 Task: In the  document proposal.pdf Download file as 'Open Document Format' Share this file with 'softage.9@softage.net' Insert the command  Suggesting 
Action: Mouse moved to (276, 356)
Screenshot: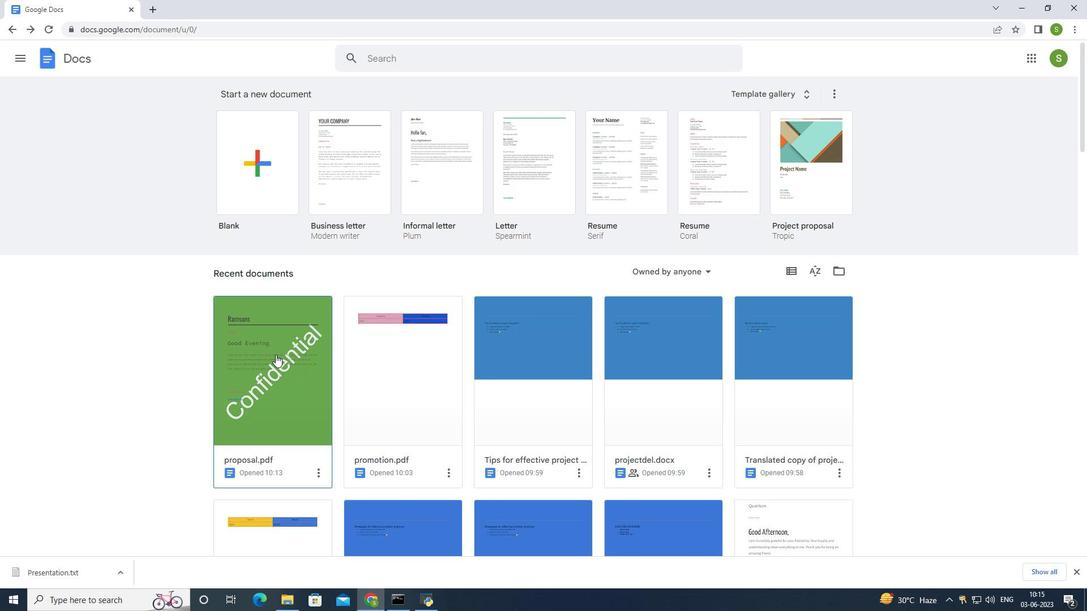 
Action: Mouse pressed left at (276, 356)
Screenshot: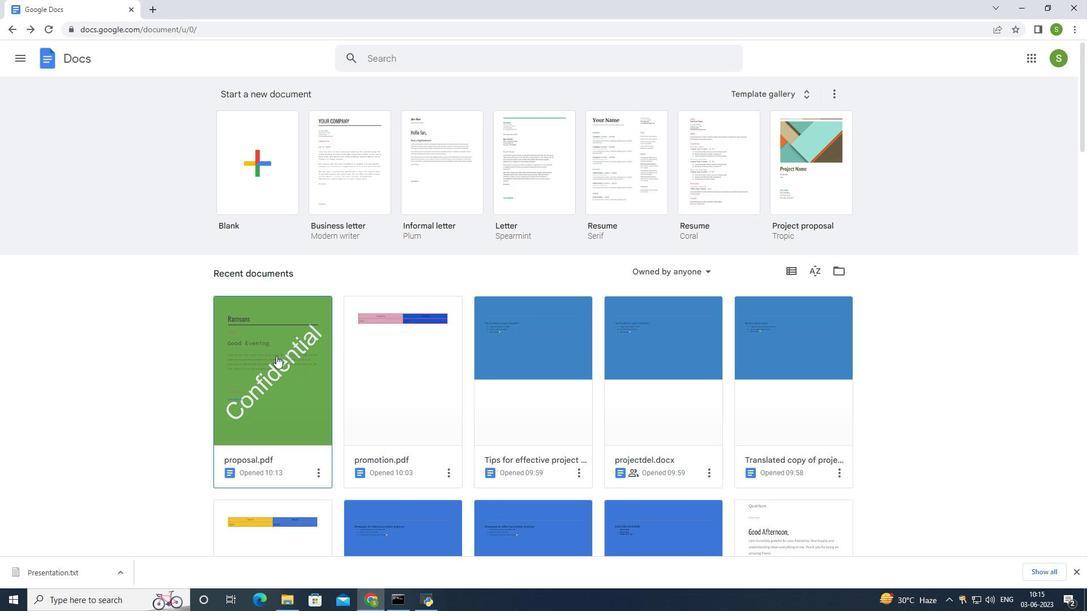 
Action: Mouse moved to (45, 68)
Screenshot: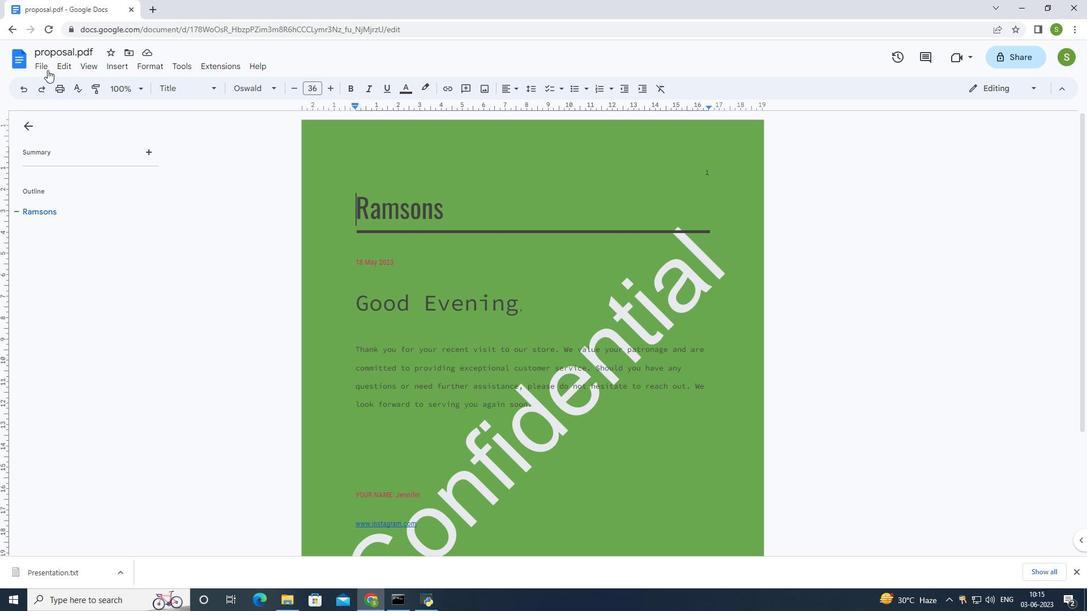 
Action: Mouse pressed left at (45, 68)
Screenshot: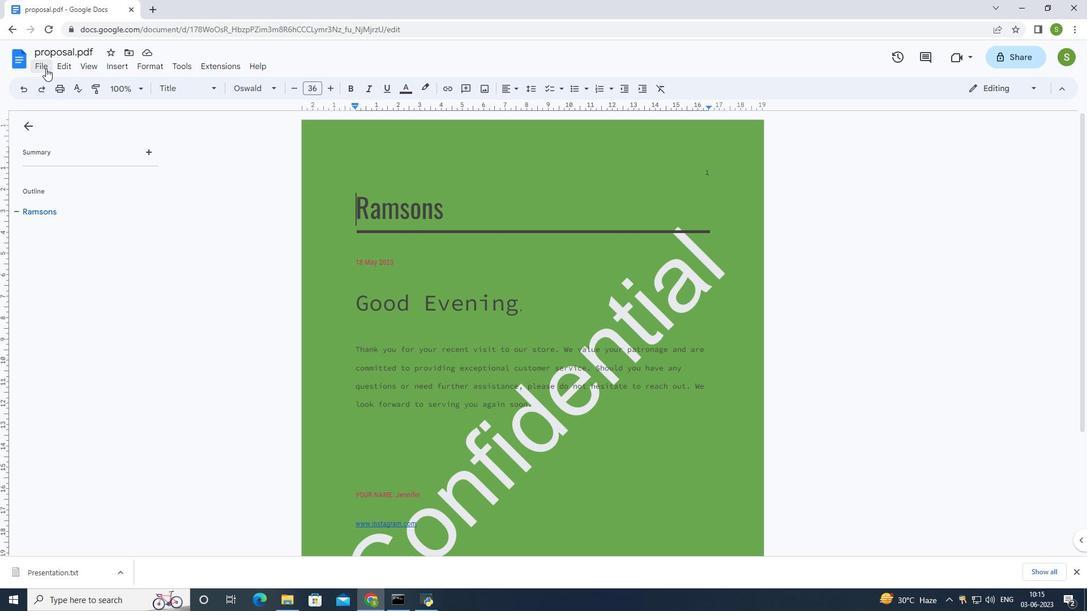 
Action: Mouse moved to (248, 205)
Screenshot: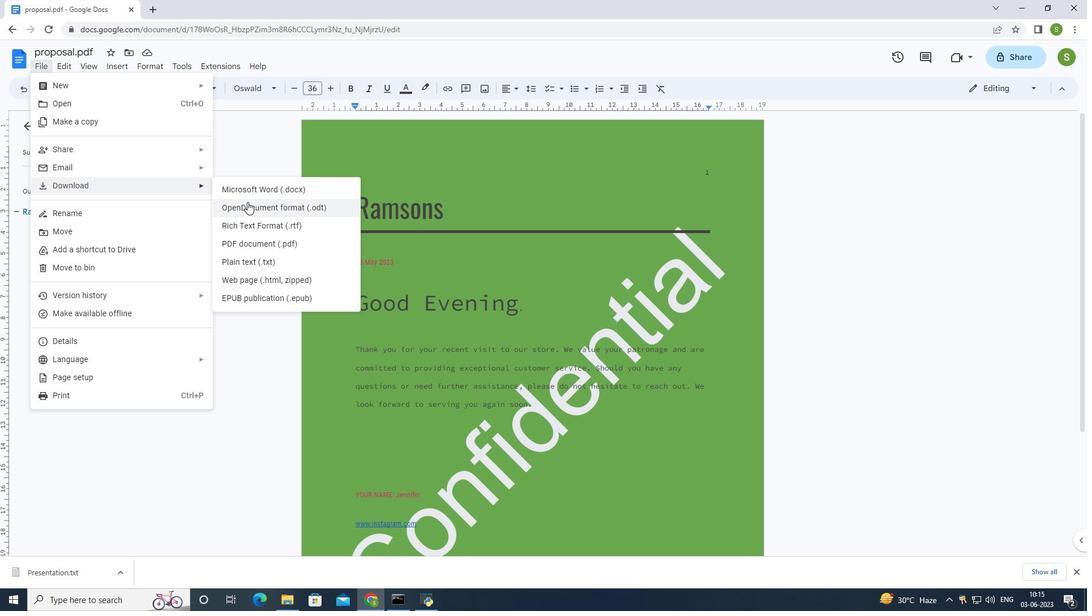 
Action: Mouse pressed left at (248, 205)
Screenshot: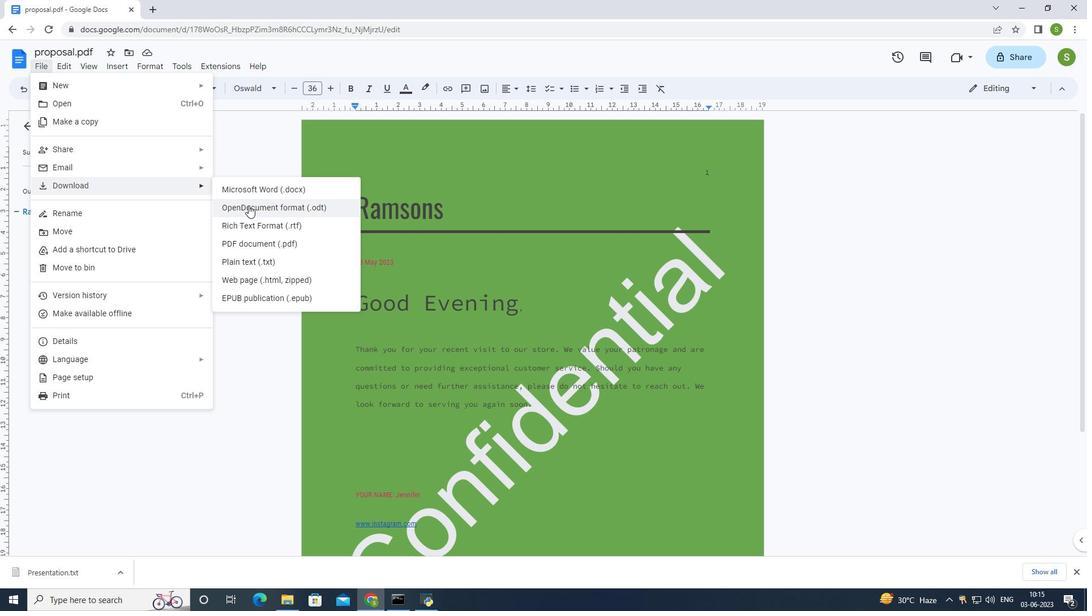 
Action: Mouse moved to (1040, 61)
Screenshot: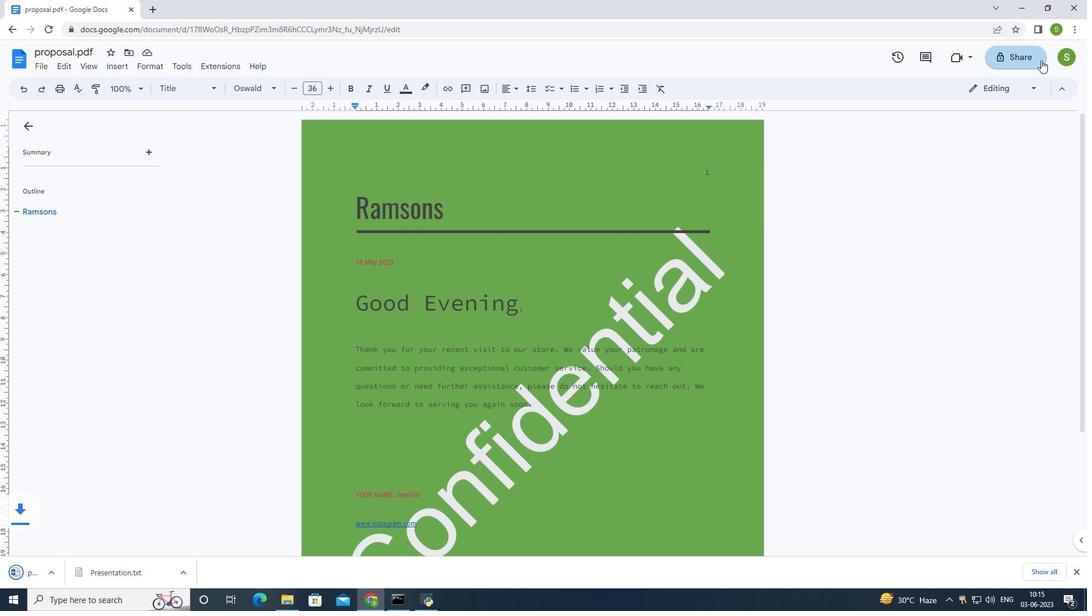 
Action: Mouse pressed left at (1040, 61)
Screenshot: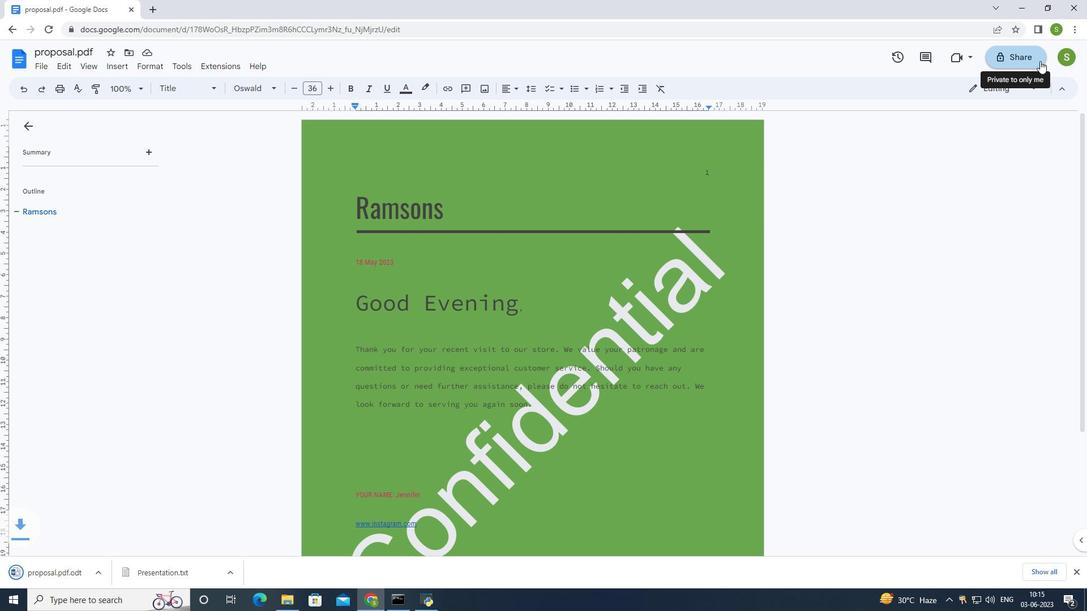 
Action: Mouse moved to (540, 241)
Screenshot: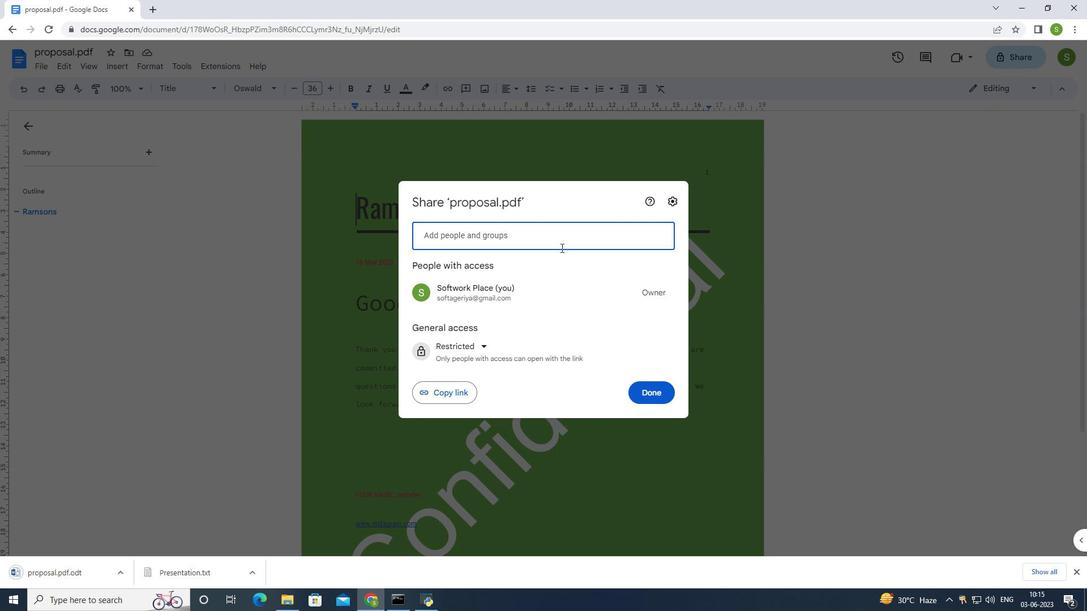 
Action: Mouse pressed left at (540, 241)
Screenshot: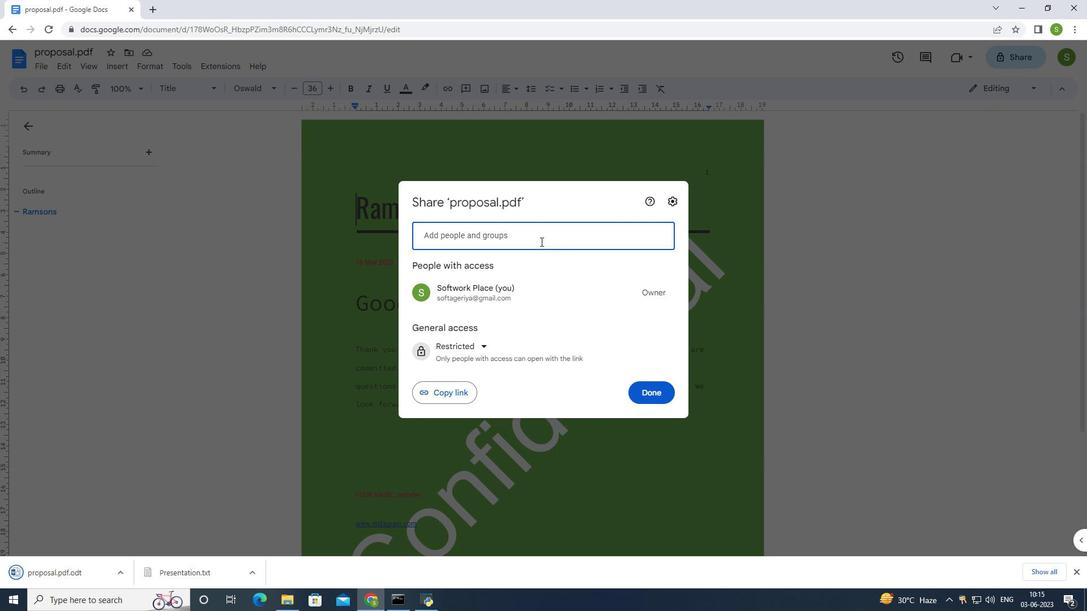 
Action: Mouse moved to (791, 234)
Screenshot: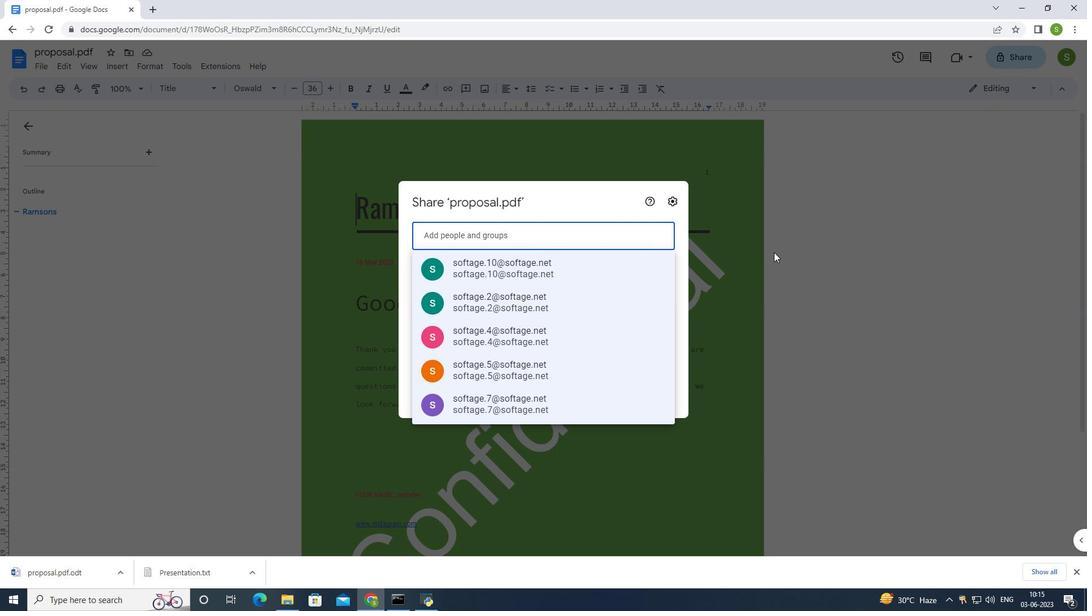 
Action: Key pressed softage.9<Key.shift>@softage.net
Screenshot: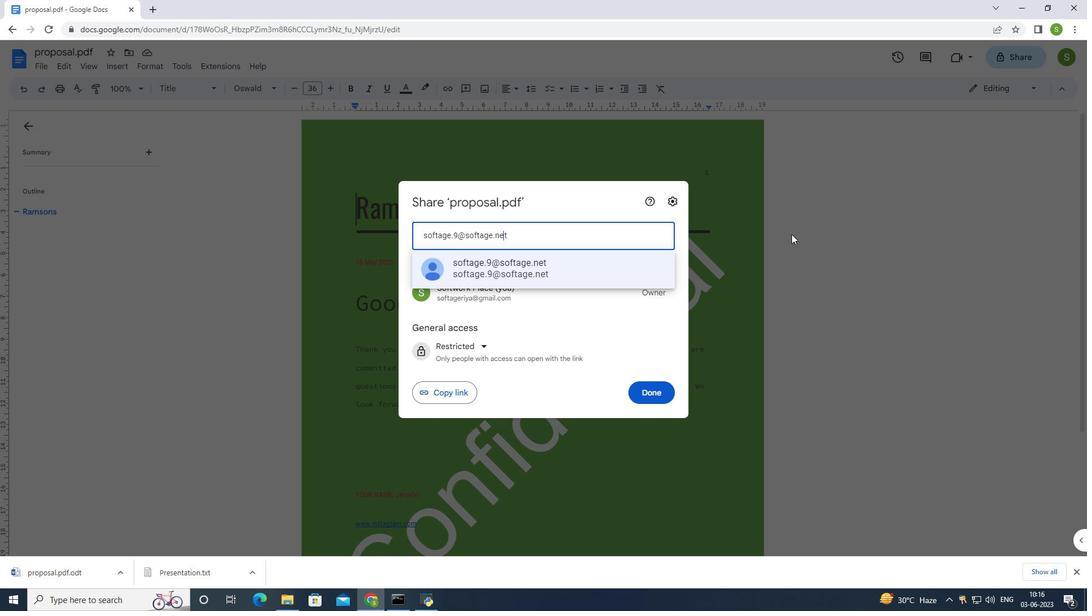 
Action: Mouse moved to (583, 276)
Screenshot: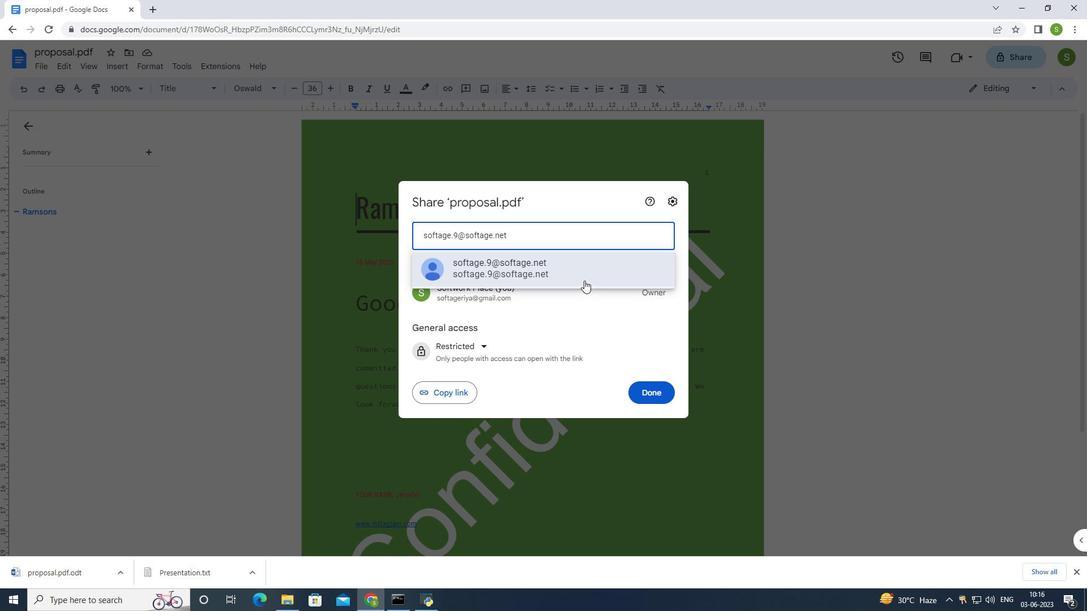 
Action: Mouse pressed left at (583, 276)
Screenshot: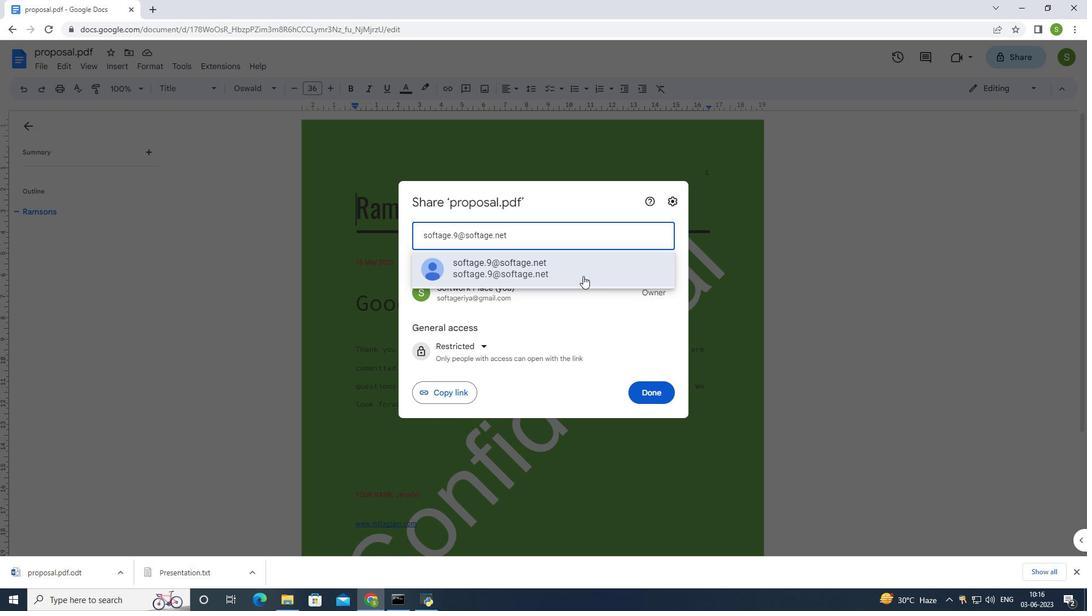 
Action: Mouse moved to (649, 377)
Screenshot: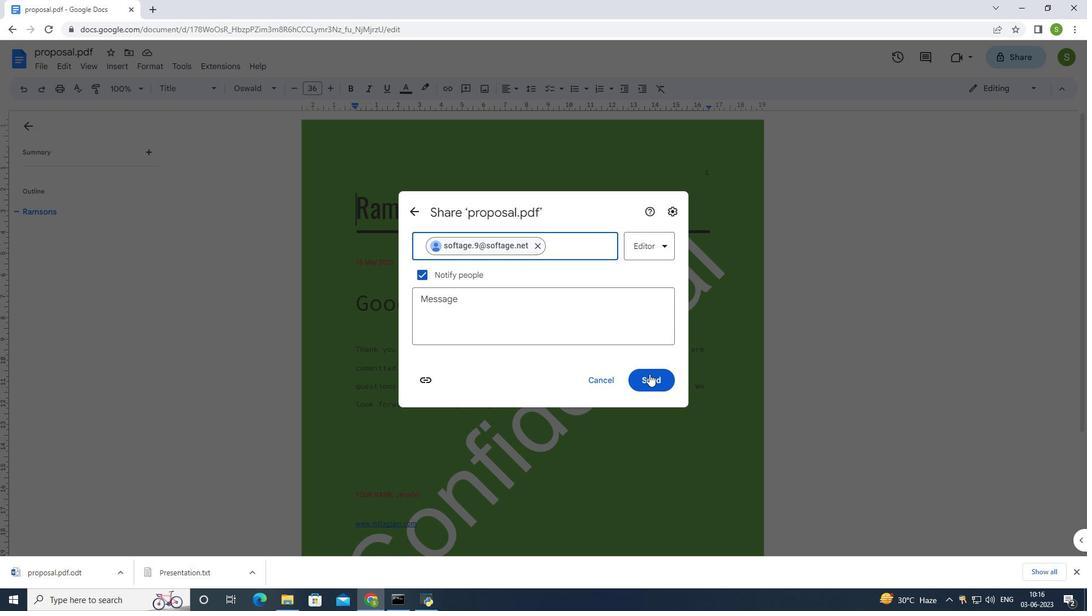 
Action: Mouse pressed left at (649, 377)
Screenshot: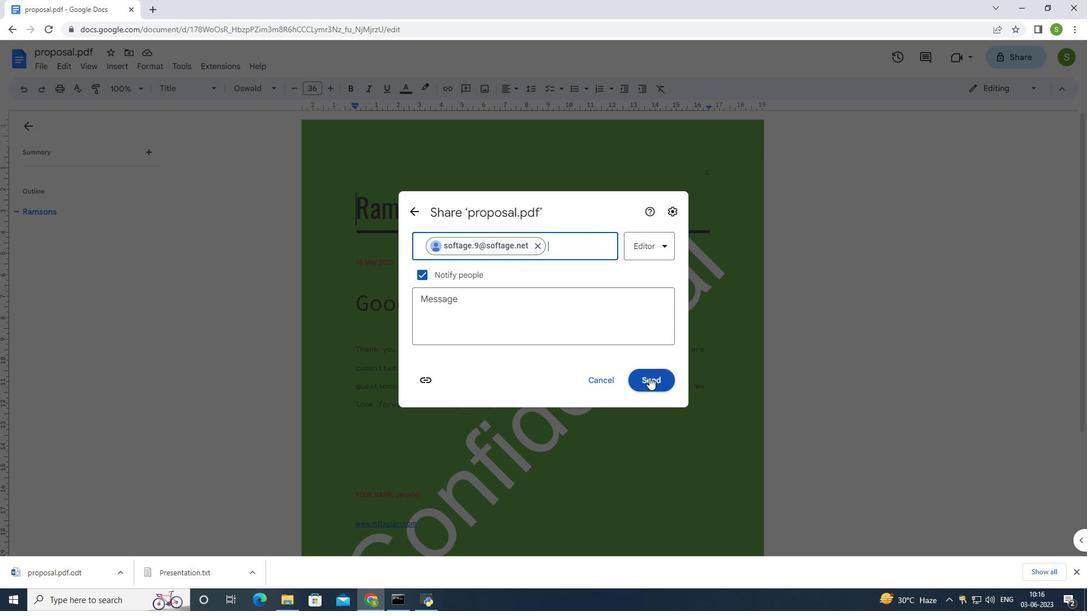 
Action: Mouse moved to (1020, 90)
Screenshot: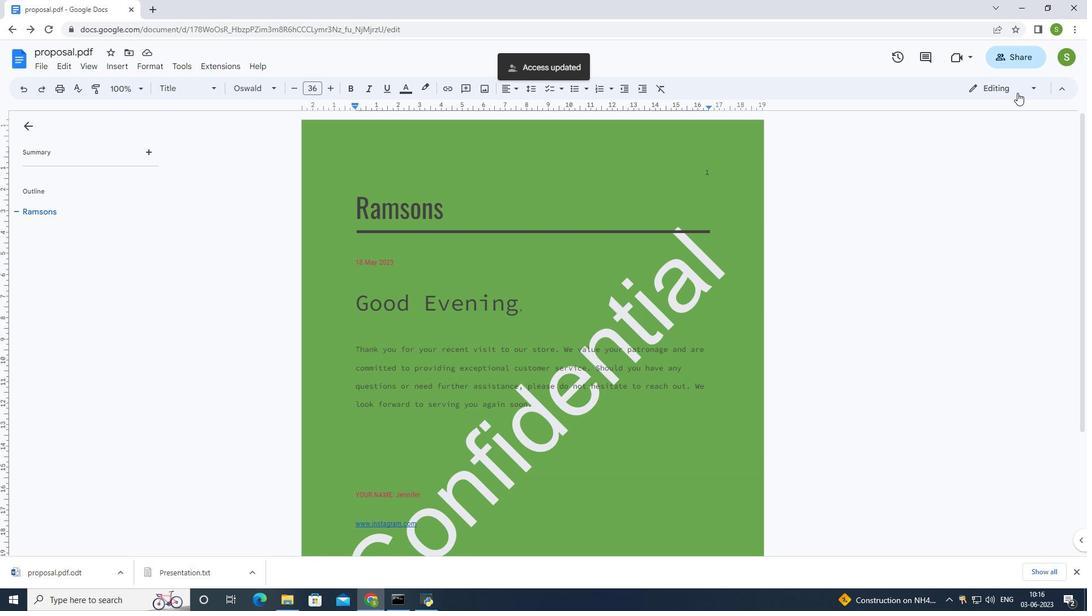 
Action: Mouse pressed left at (1020, 90)
Screenshot: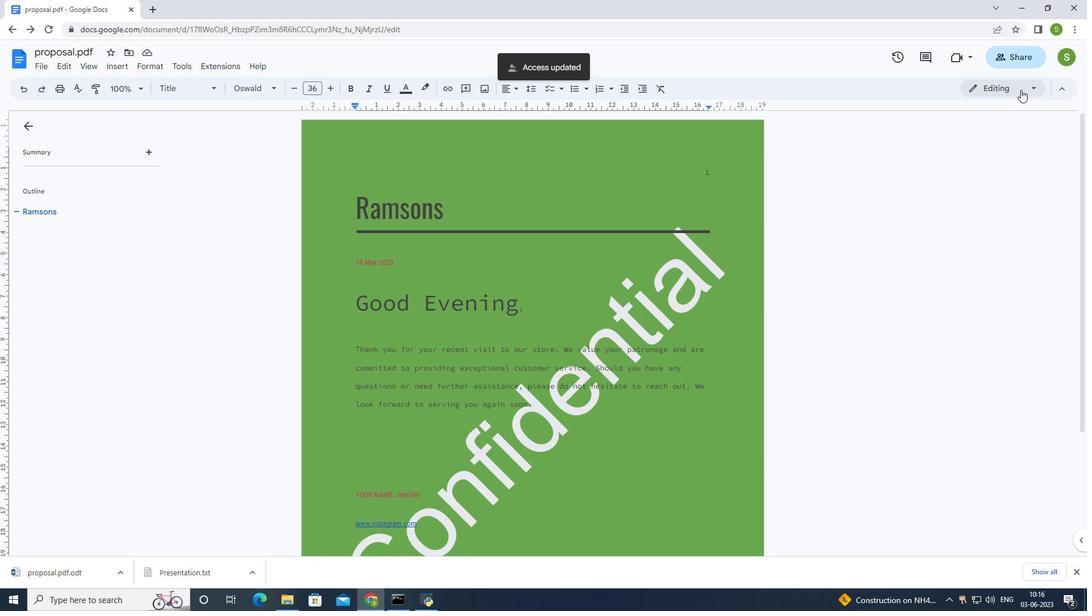 
Action: Mouse moved to (977, 138)
Screenshot: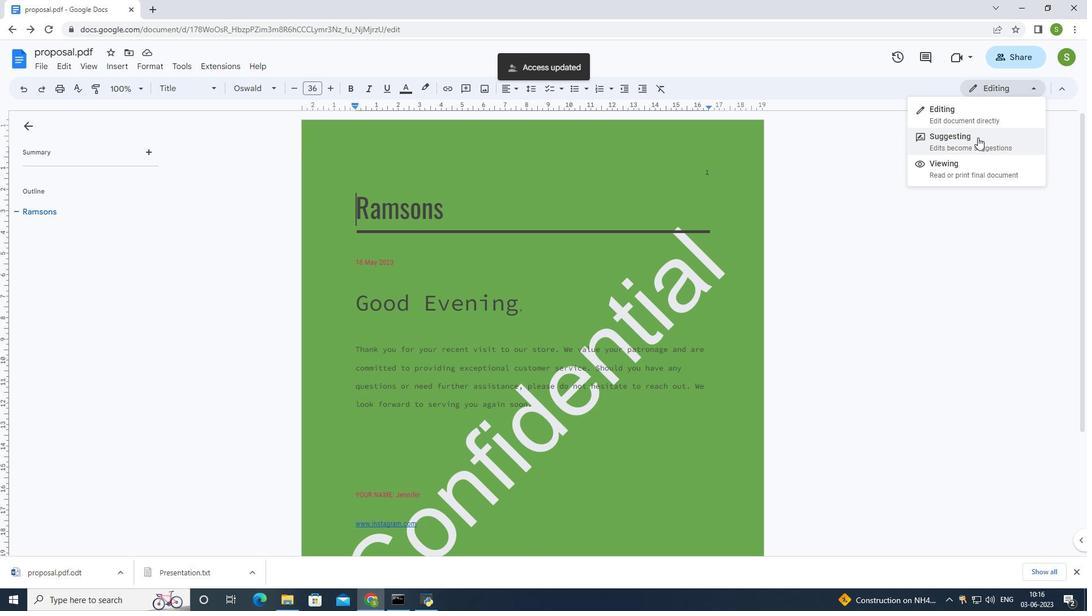 
Action: Mouse pressed left at (977, 138)
Screenshot: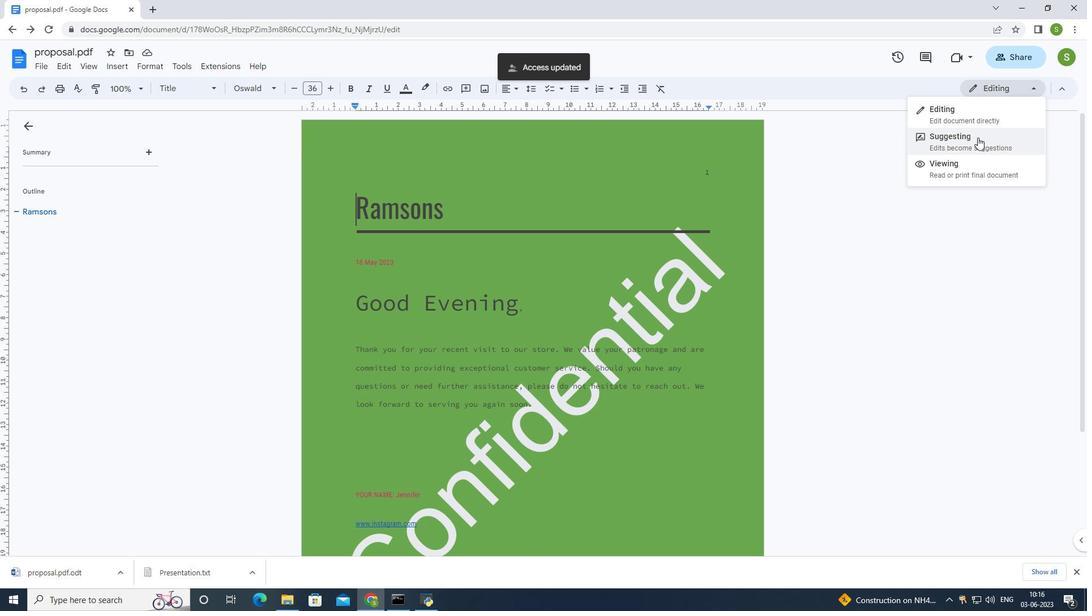 
Action: Mouse moved to (680, 284)
Screenshot: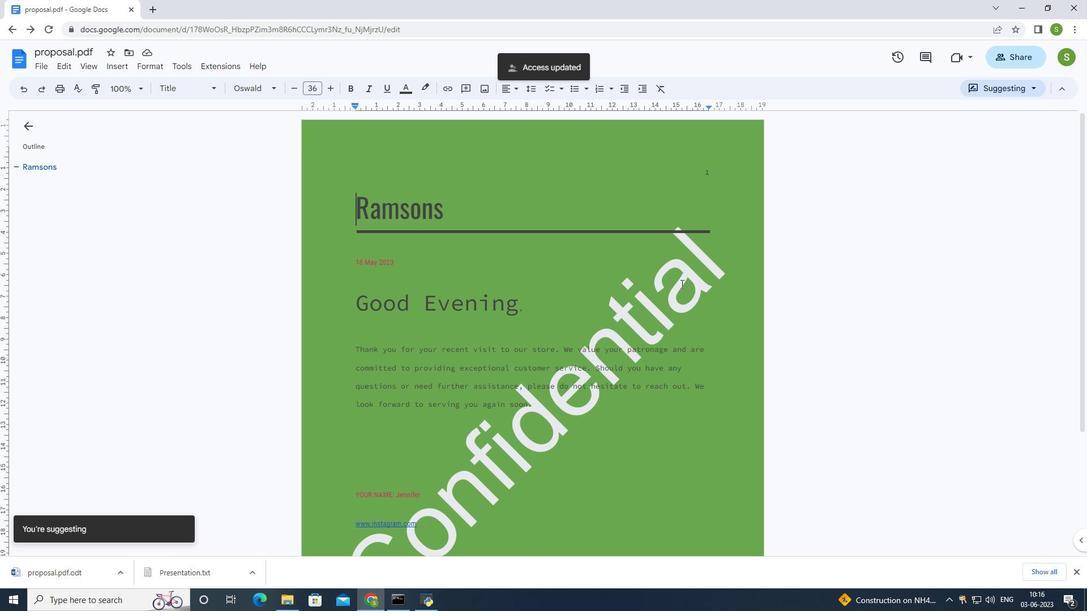 
